 Task: Search the location "Rancho Blanco".
Action: Mouse moved to (397, 156)
Screenshot: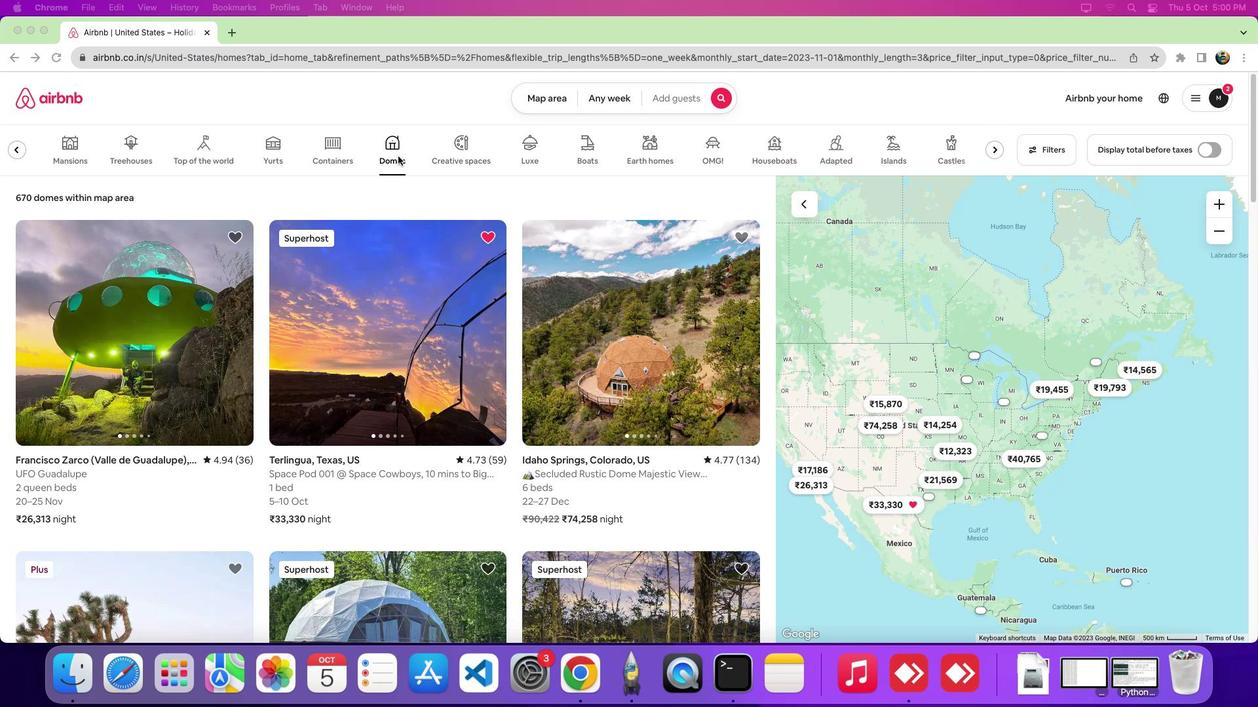 
Action: Mouse pressed left at (397, 156)
Screenshot: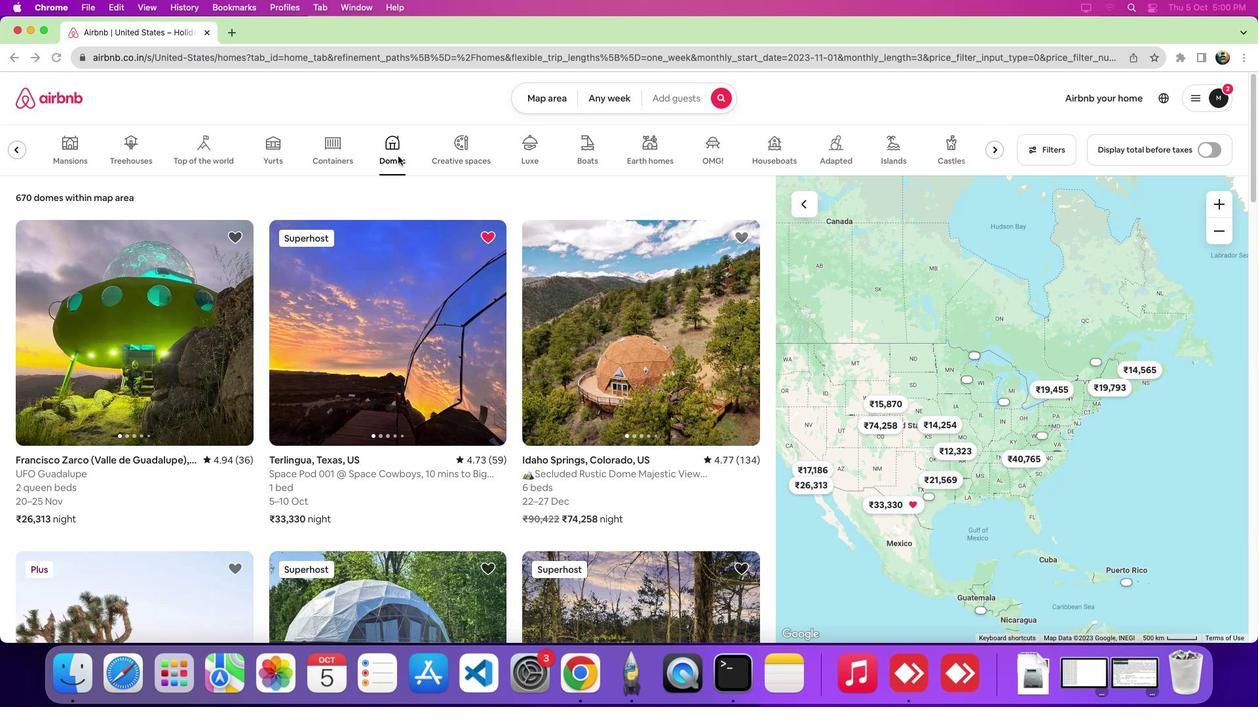 
Action: Mouse moved to (408, 308)
Screenshot: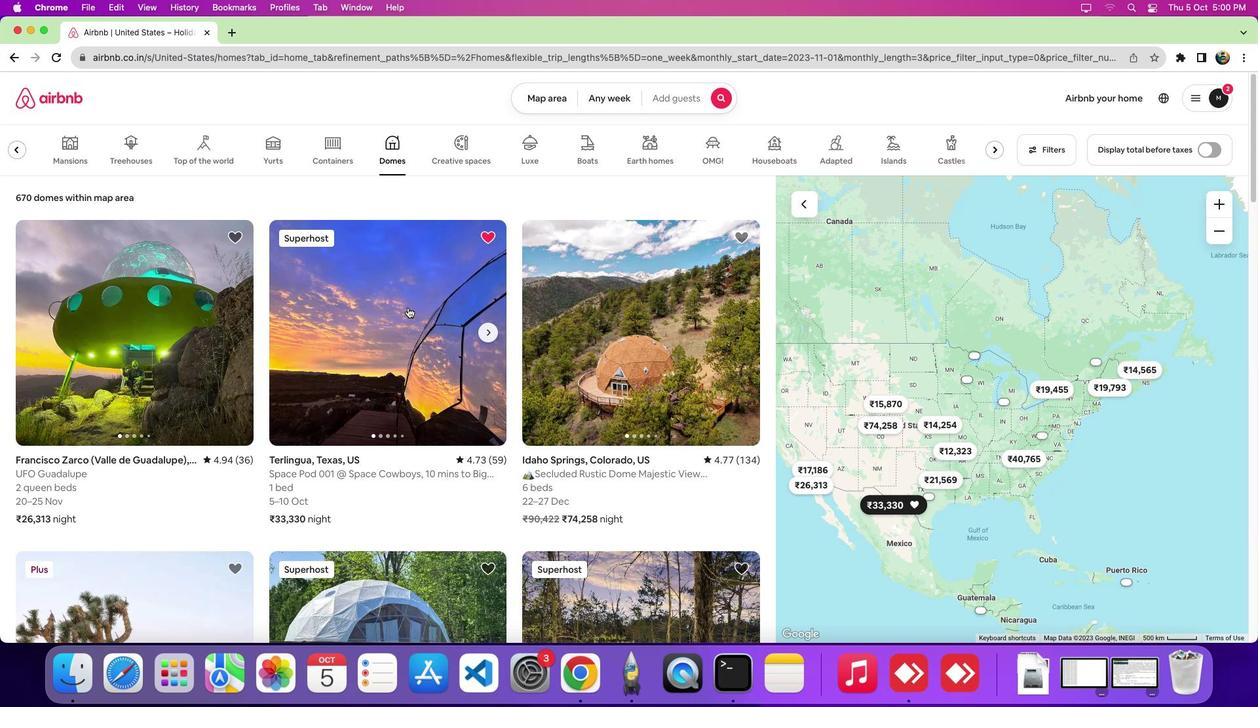 
Action: Mouse pressed left at (408, 308)
Screenshot: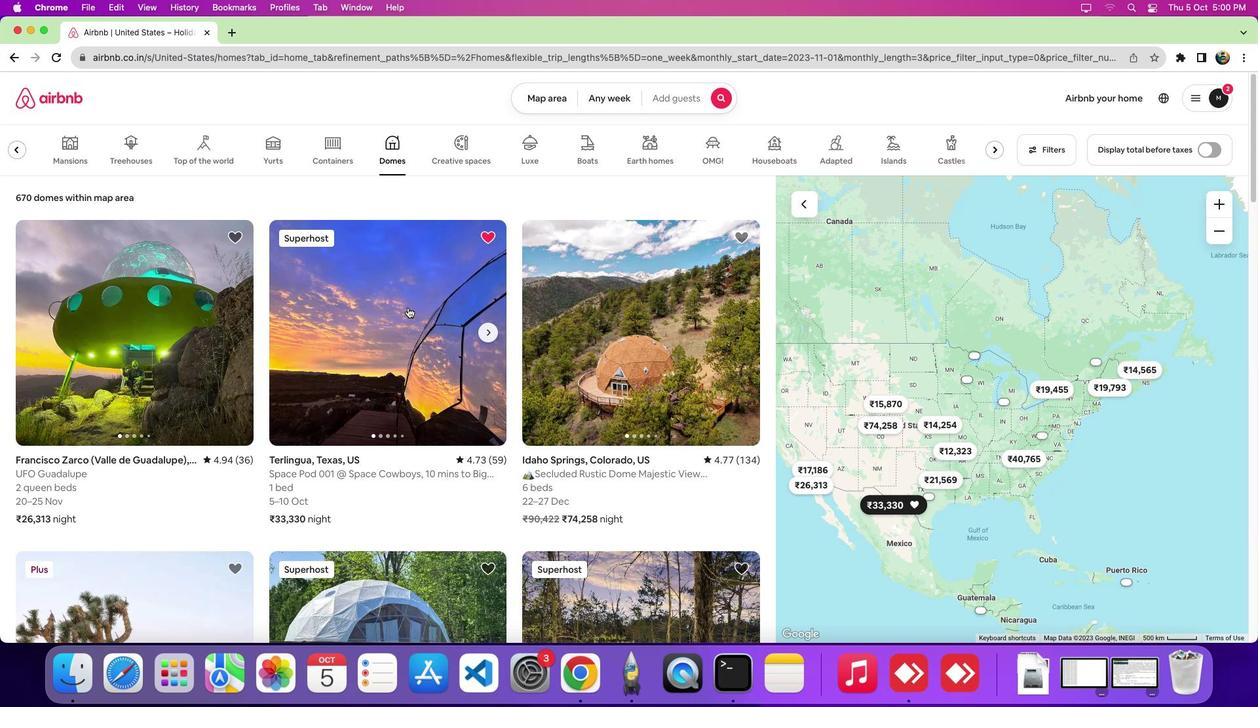 
Action: Mouse moved to (524, 455)
Screenshot: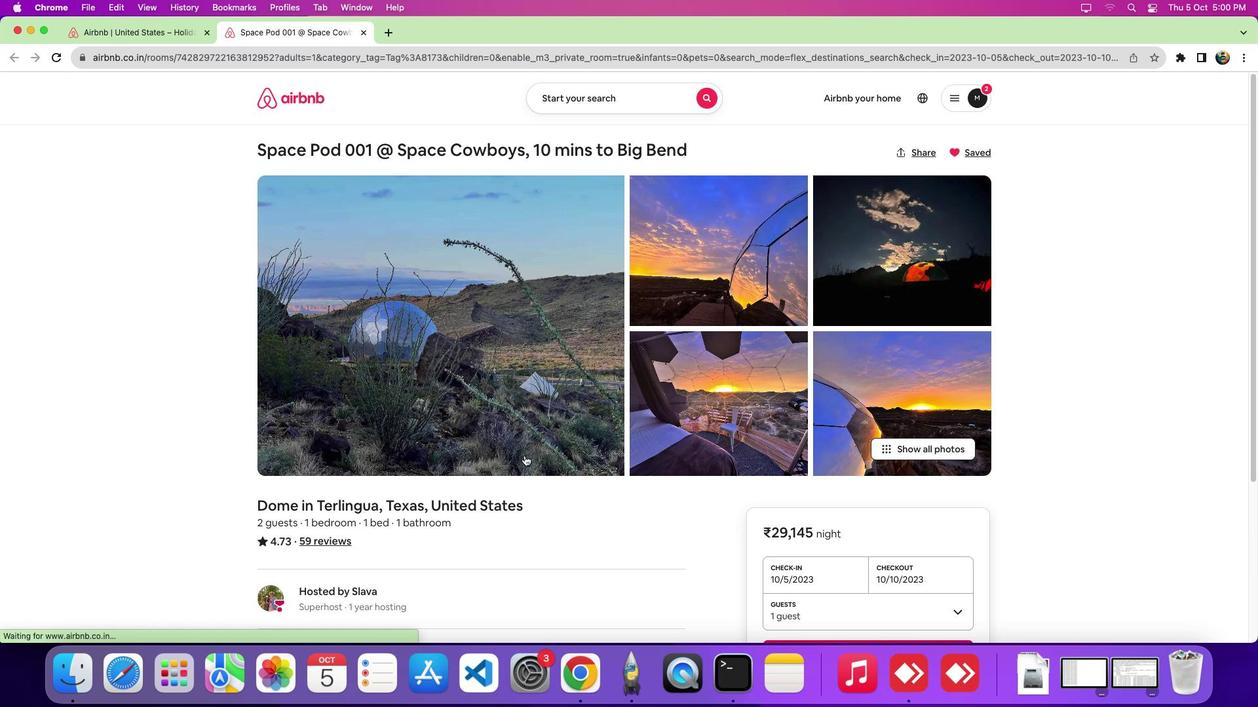 
Action: Mouse scrolled (524, 455) with delta (0, 0)
Screenshot: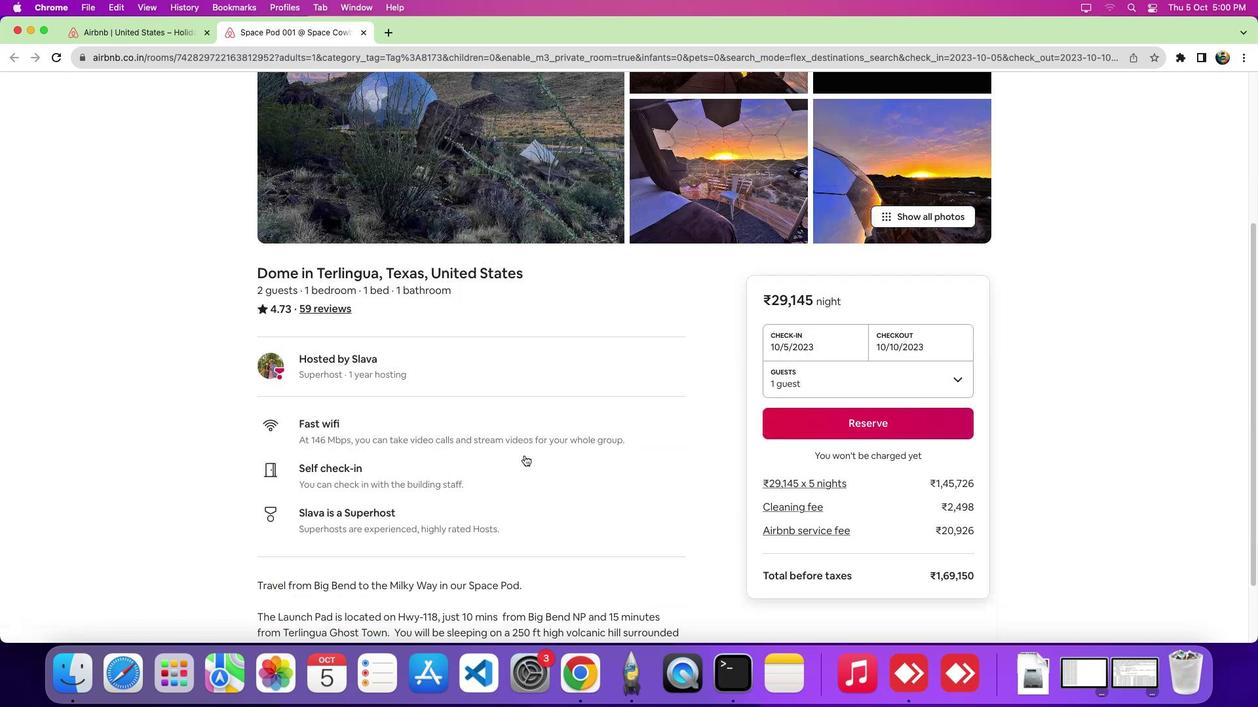 
Action: Mouse scrolled (524, 455) with delta (0, -1)
Screenshot: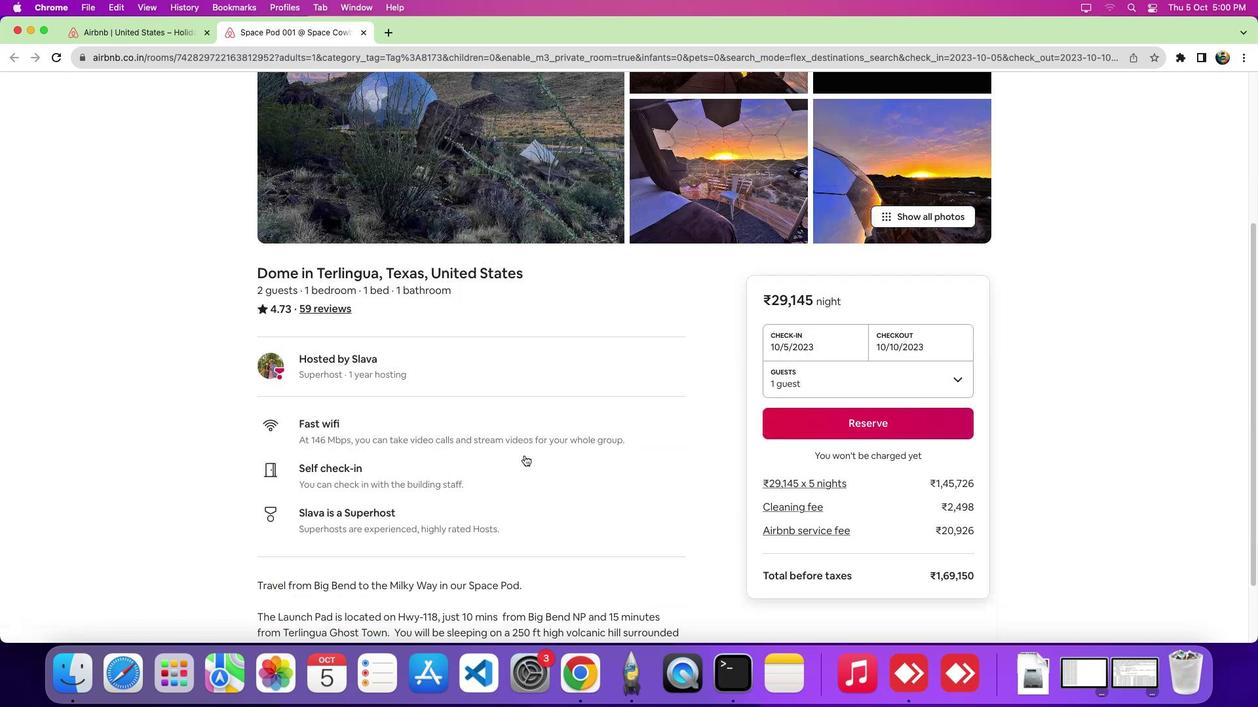 
Action: Mouse scrolled (524, 455) with delta (0, -6)
Screenshot: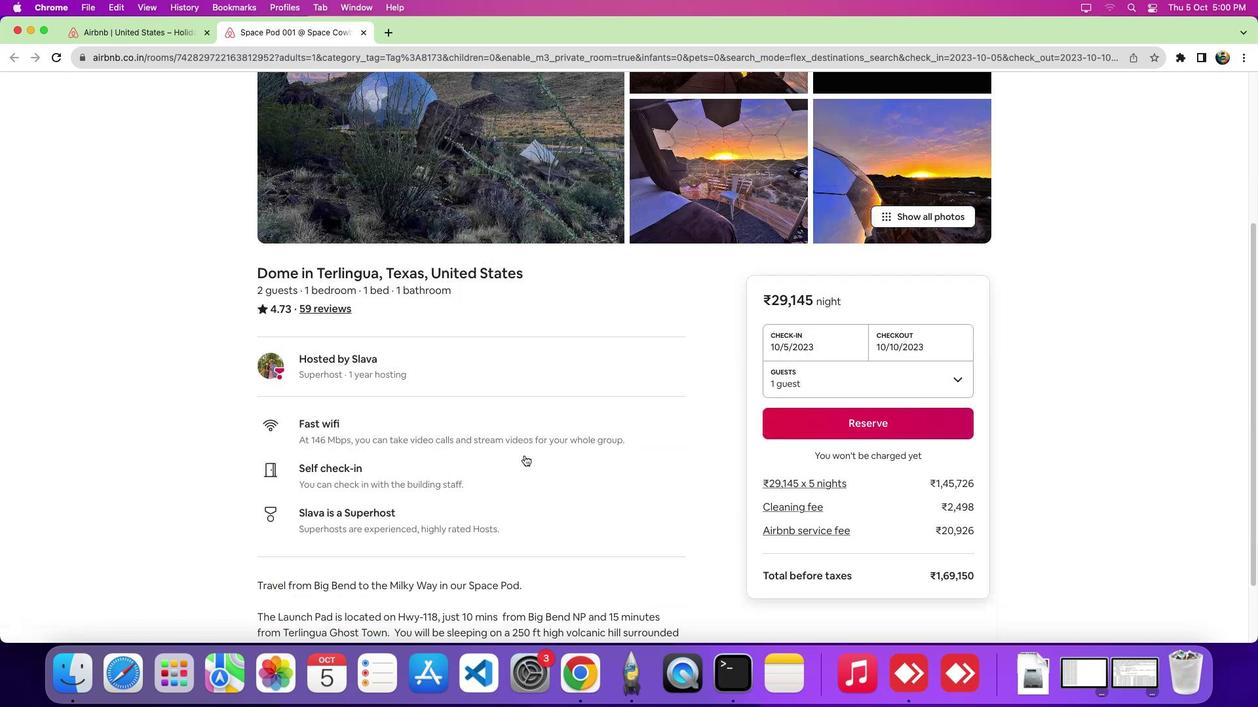 
Action: Mouse scrolled (524, 455) with delta (0, -9)
Screenshot: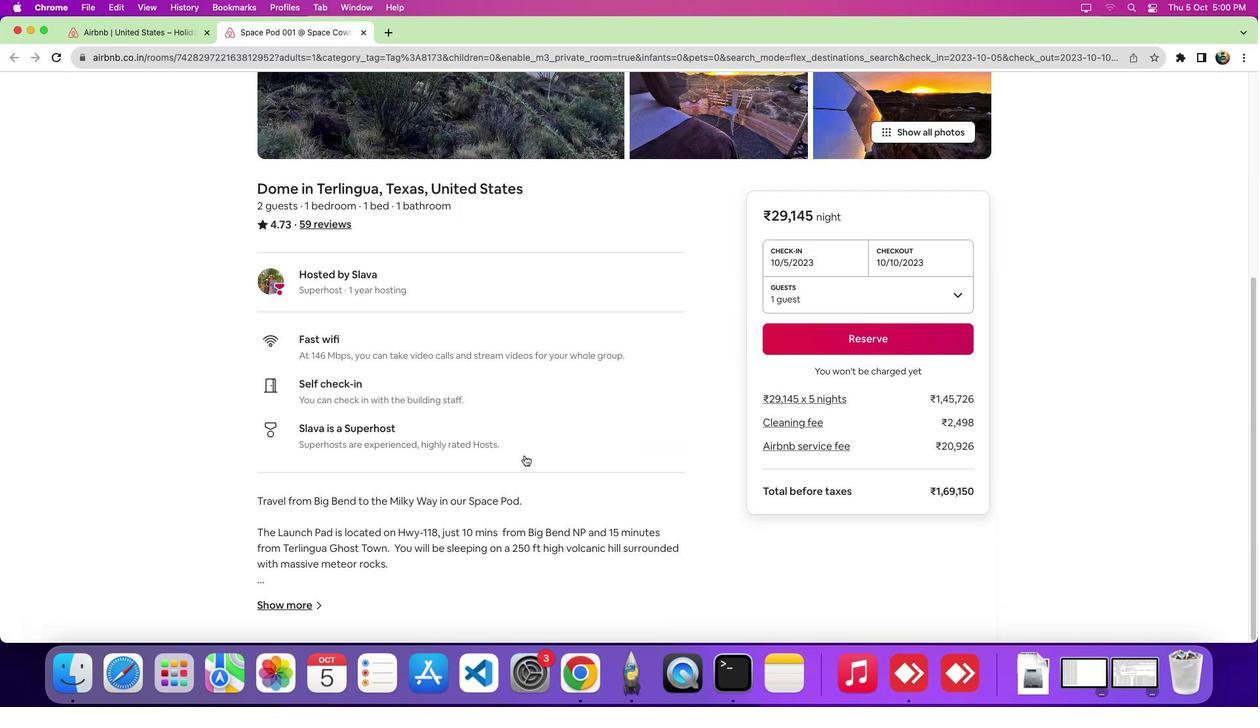 
Action: Mouse scrolled (524, 455) with delta (0, -9)
Screenshot: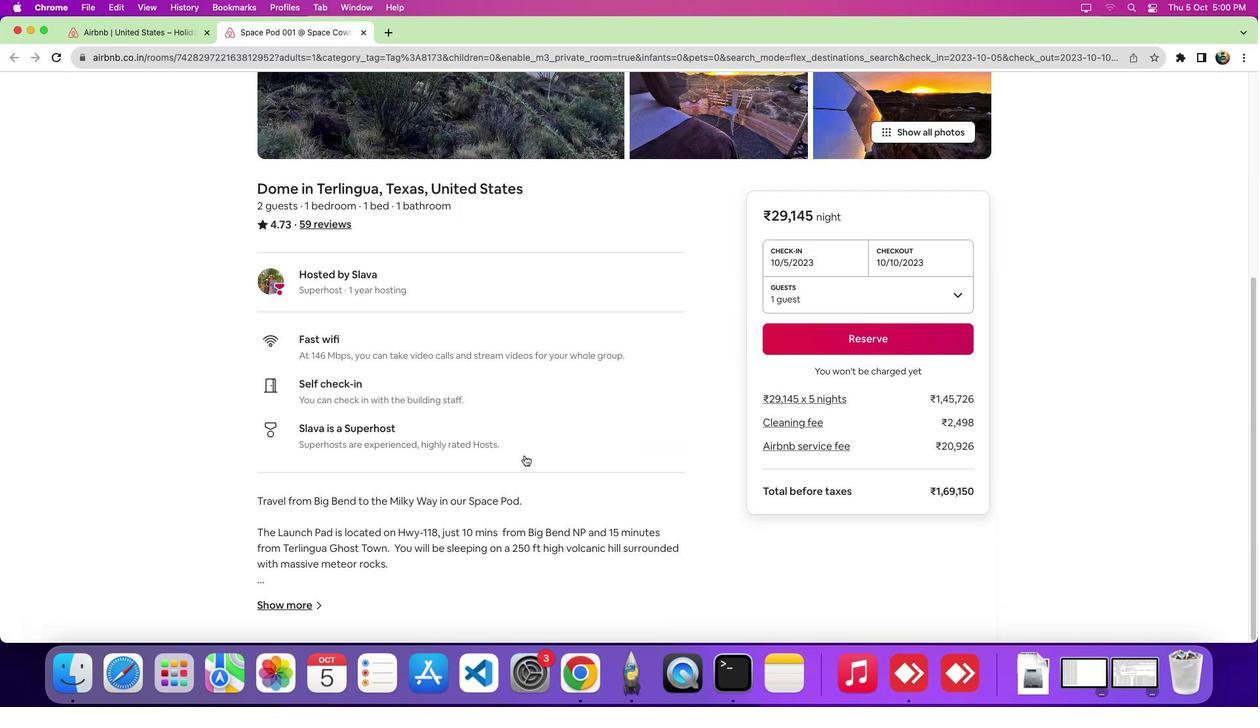 
Action: Mouse scrolled (524, 455) with delta (0, 0)
Screenshot: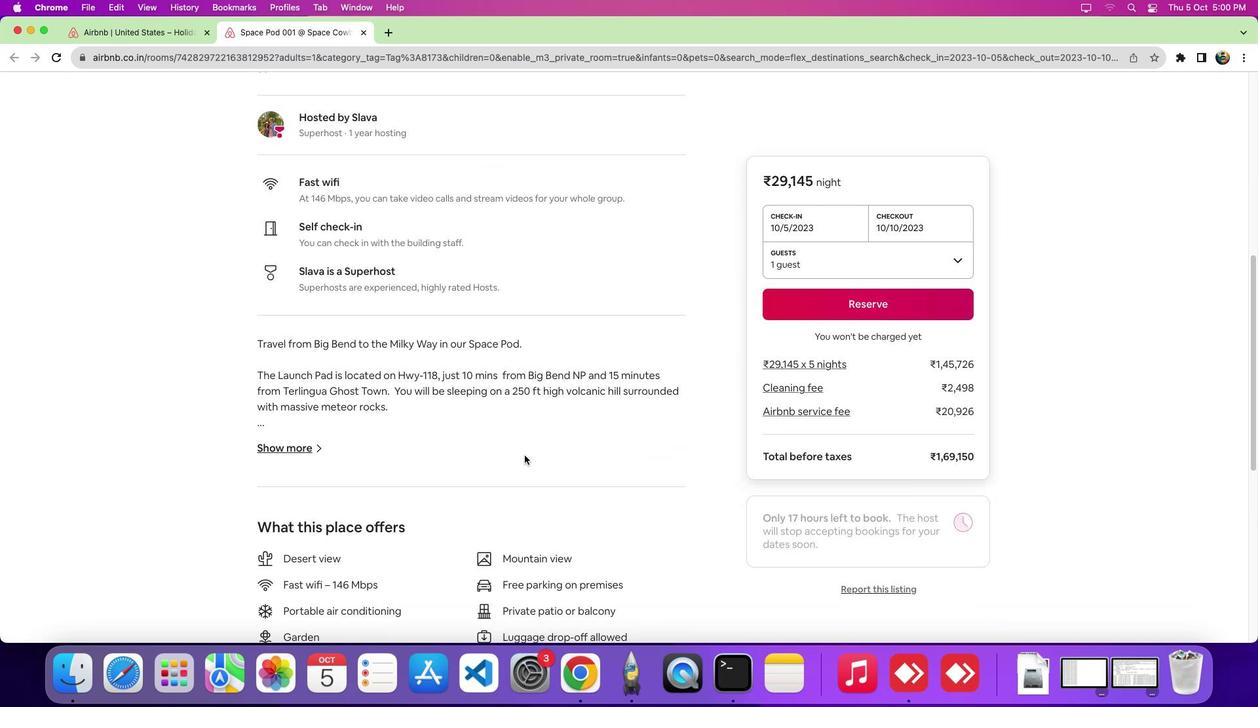 
Action: Mouse scrolled (524, 455) with delta (0, -1)
Screenshot: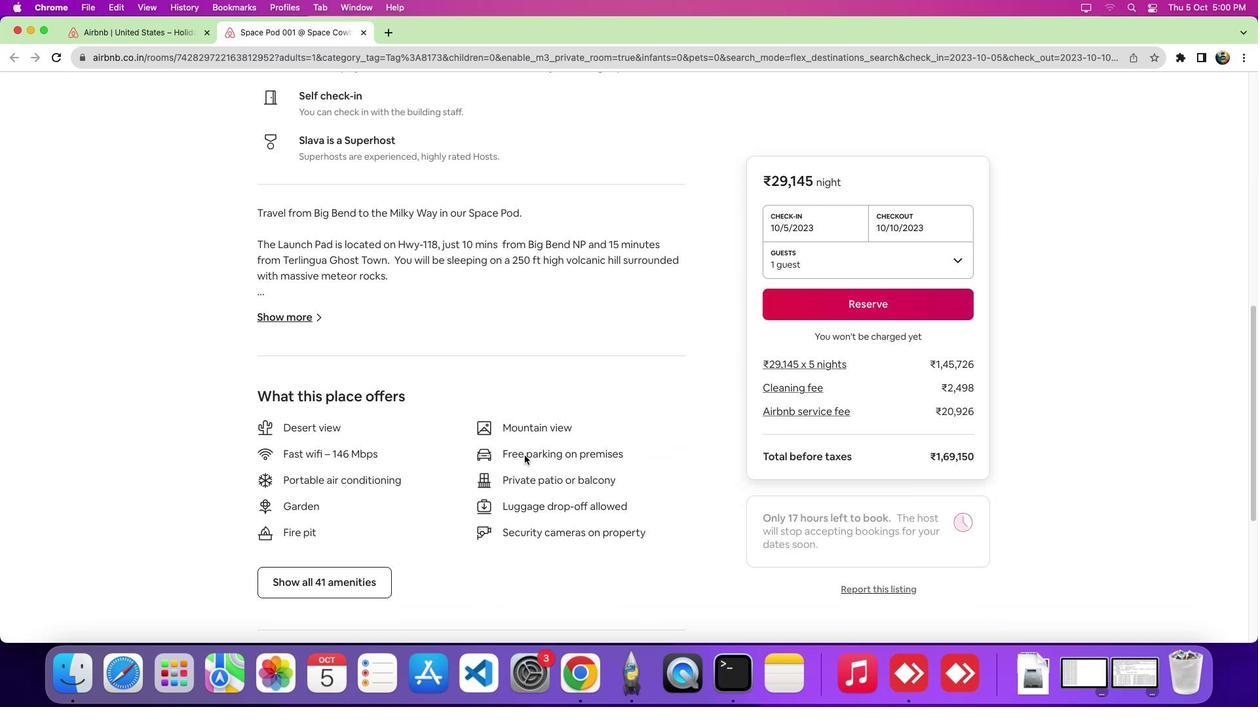 
Action: Mouse scrolled (524, 455) with delta (0, -5)
Screenshot: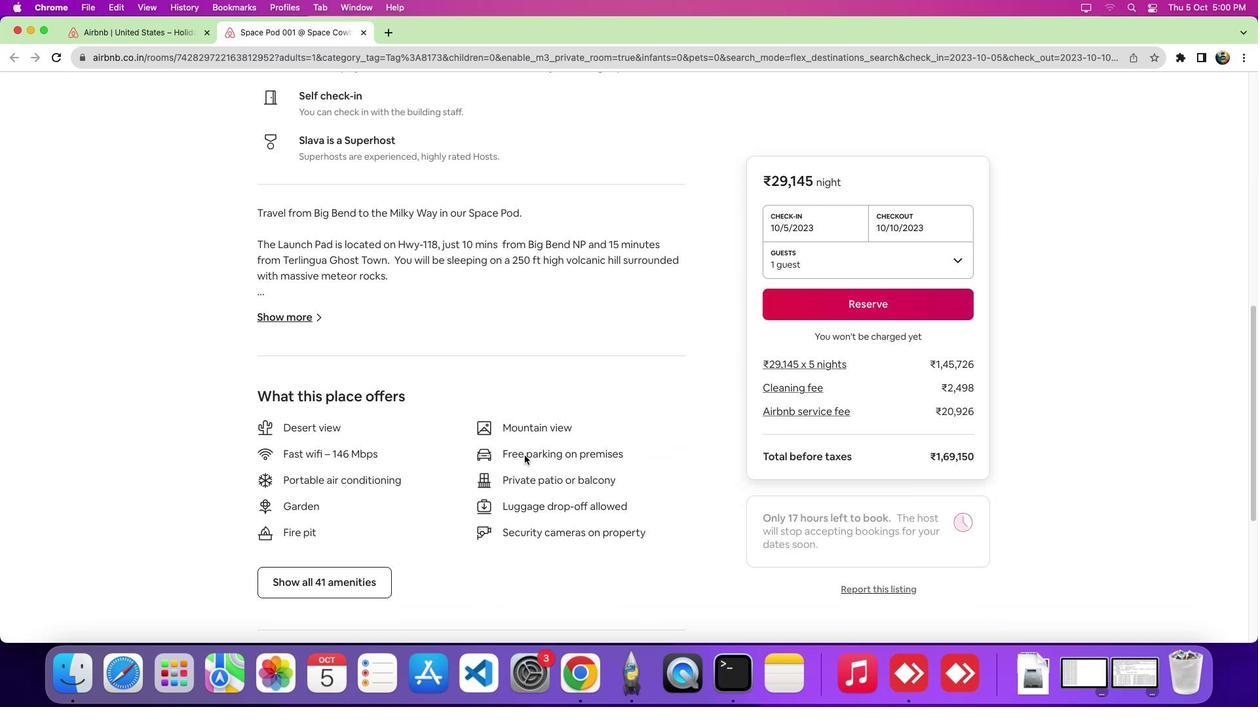 
Action: Mouse scrolled (524, 455) with delta (0, -8)
Screenshot: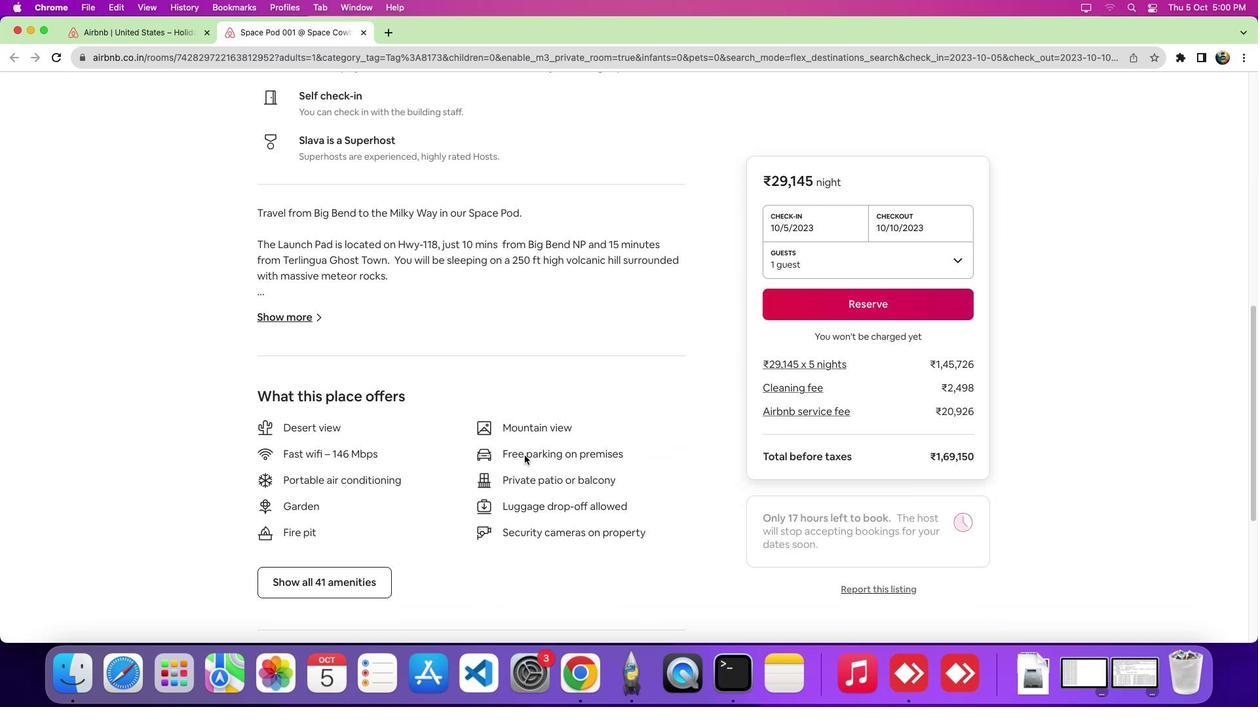 
Action: Mouse scrolled (524, 455) with delta (0, -9)
Screenshot: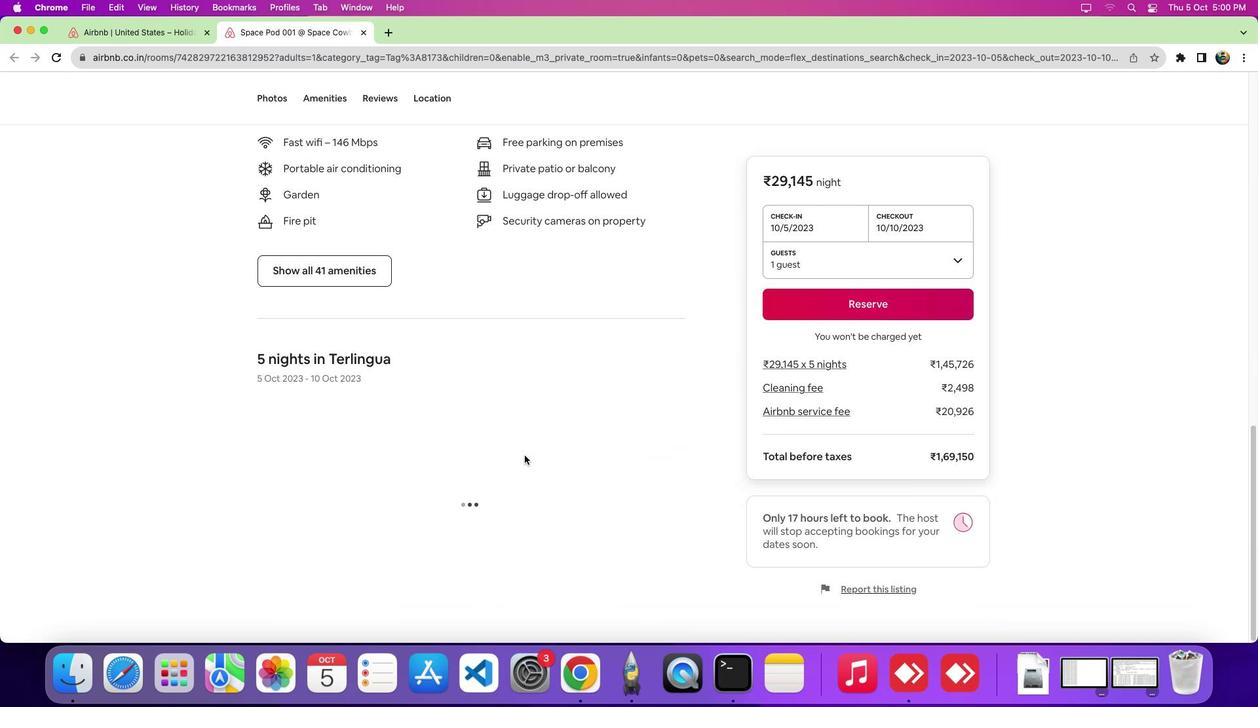 
Action: Mouse moved to (422, 102)
Screenshot: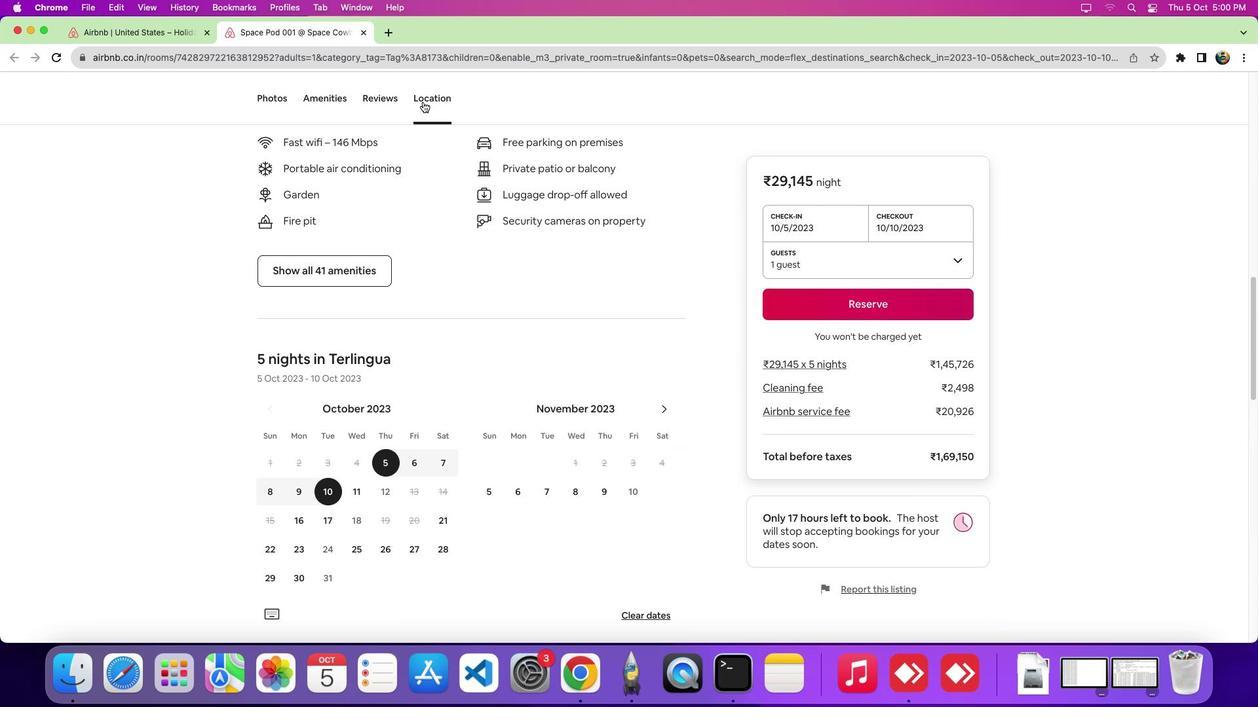 
Action: Mouse pressed left at (422, 102)
Screenshot: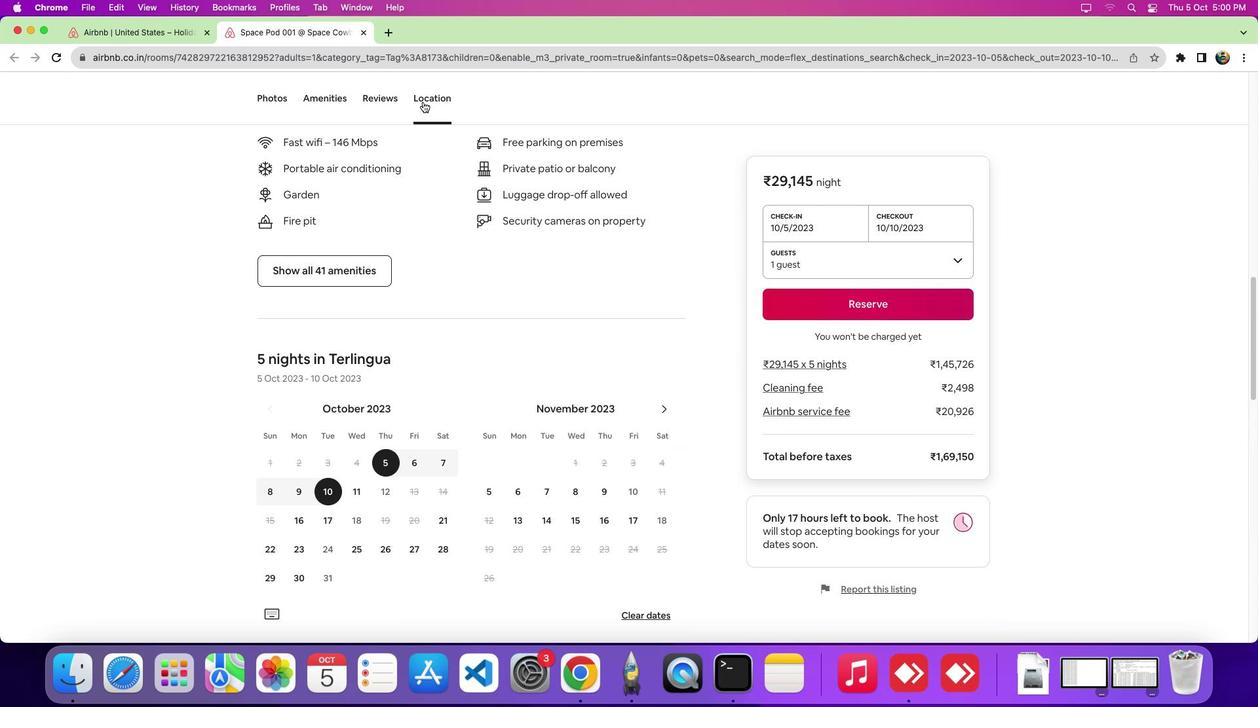 
Action: Mouse moved to (962, 344)
Screenshot: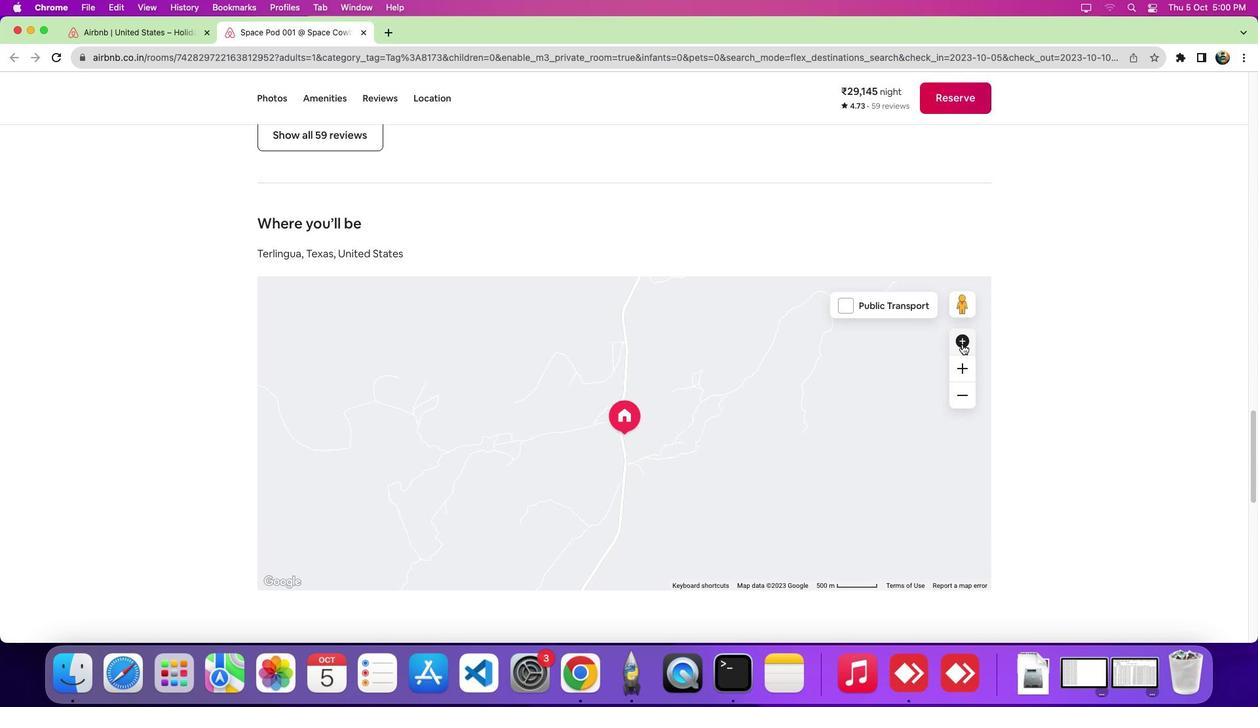 
Action: Mouse pressed left at (962, 344)
Screenshot: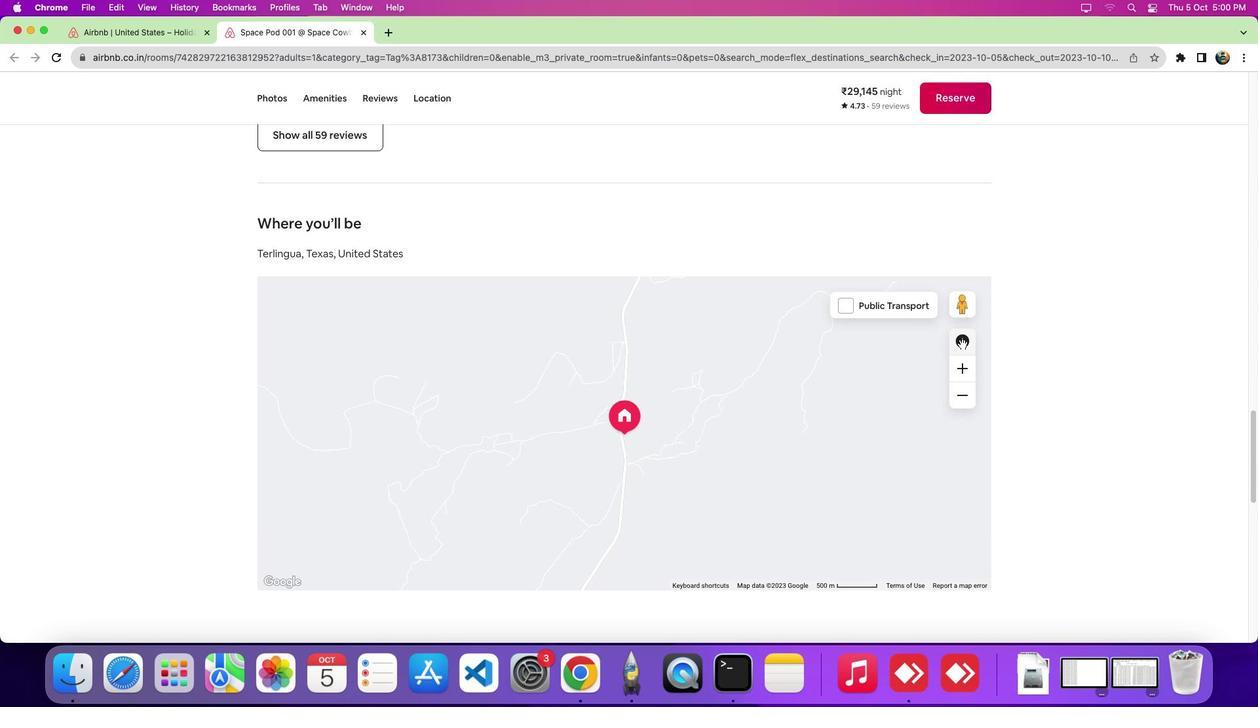 
Action: Mouse moved to (845, 359)
Screenshot: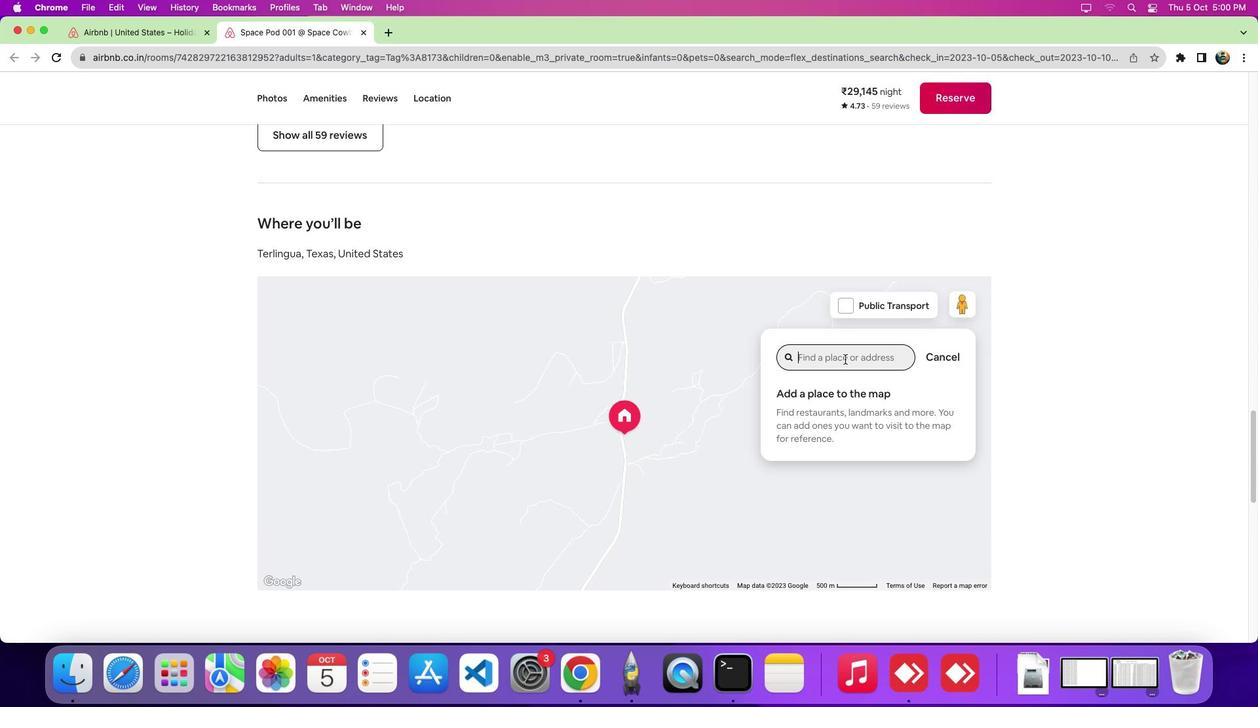 
Action: Mouse pressed left at (845, 359)
Screenshot: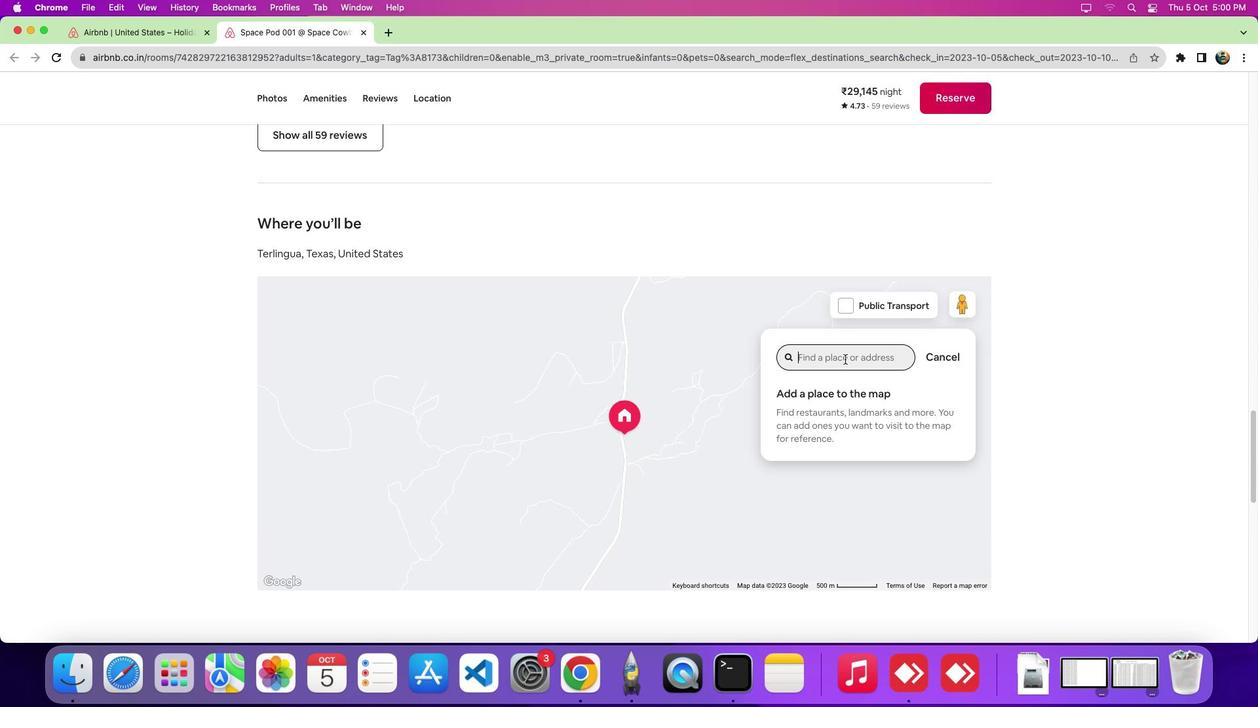 
Action: Key pressed Key.shift_r'R''a''n''c''h''o'Key.spaceKey.shift_r'B''l''a''n''c'
Screenshot: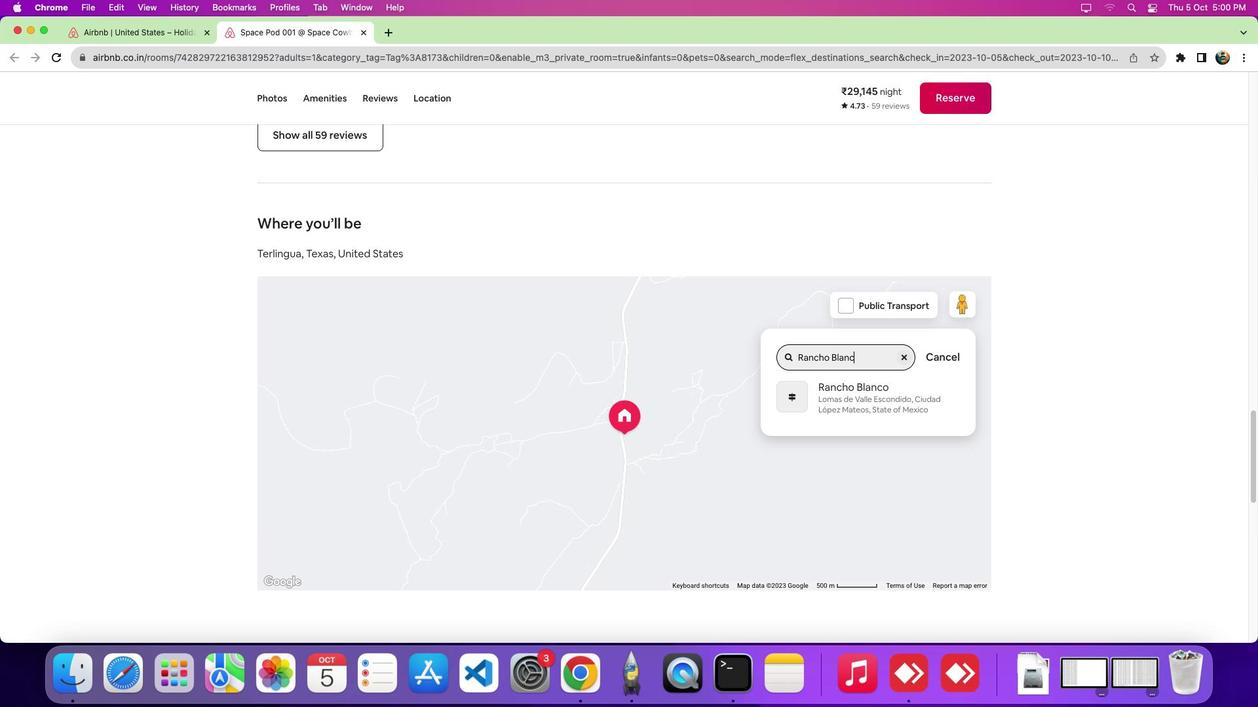
Action: Mouse moved to (875, 397)
Screenshot: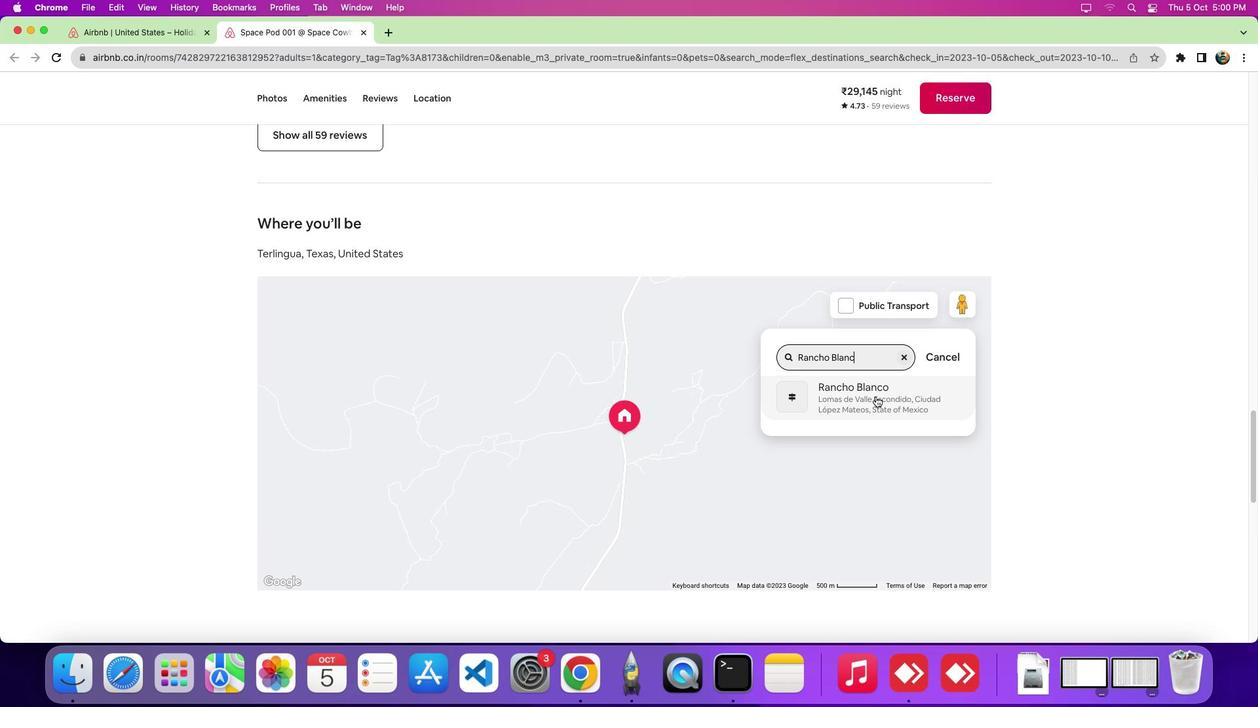 
Action: Mouse pressed left at (875, 397)
Screenshot: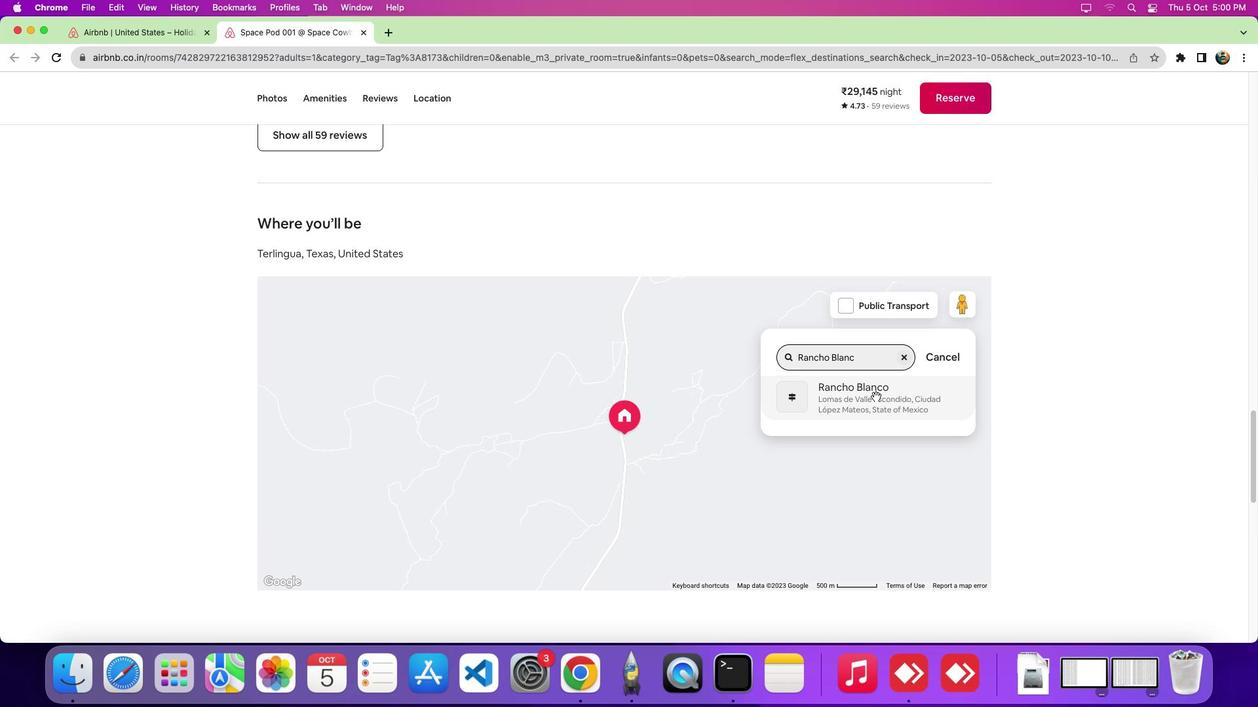 
